 Task: Sort the pending tickets, order by Organization in descending order.
Action: Mouse pressed left at (127, 109)
Screenshot: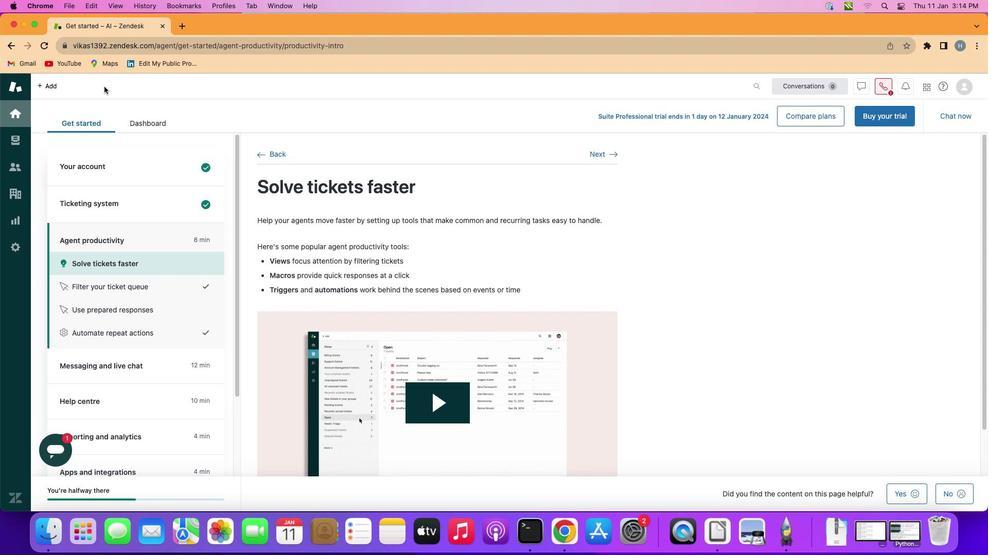 
Action: Mouse moved to (39, 271)
Screenshot: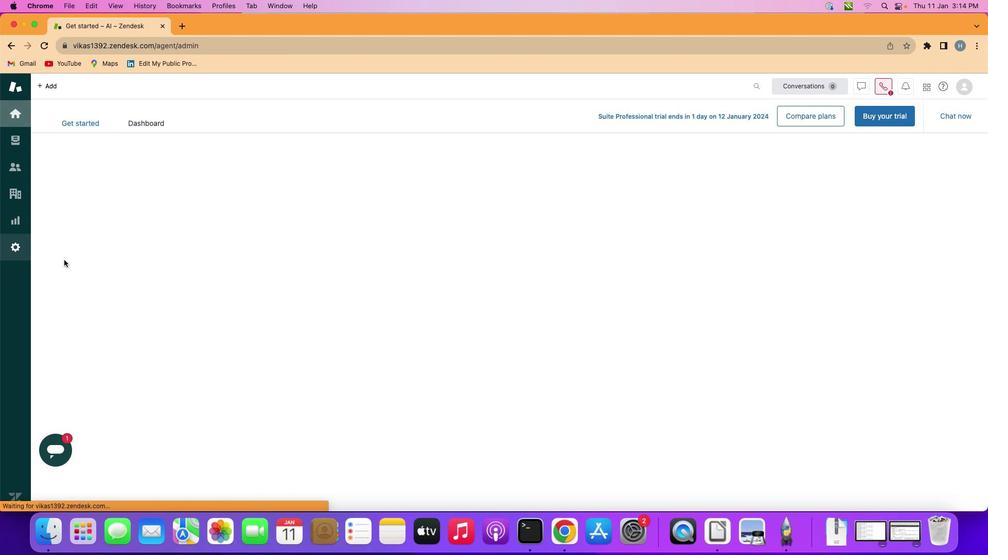 
Action: Mouse pressed left at (39, 271)
Screenshot: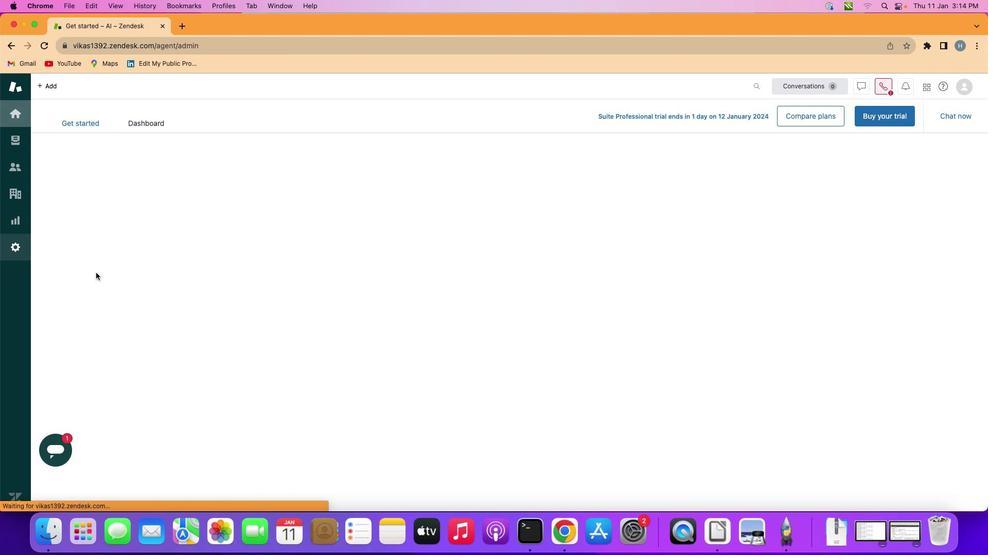 
Action: Mouse moved to (268, 373)
Screenshot: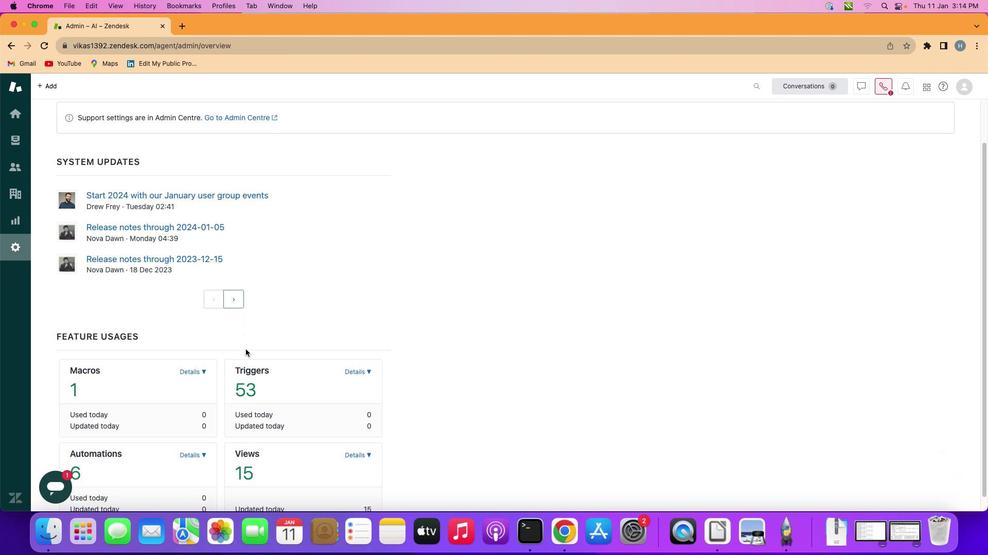 
Action: Mouse scrolled (268, 373) with delta (23, 22)
Screenshot: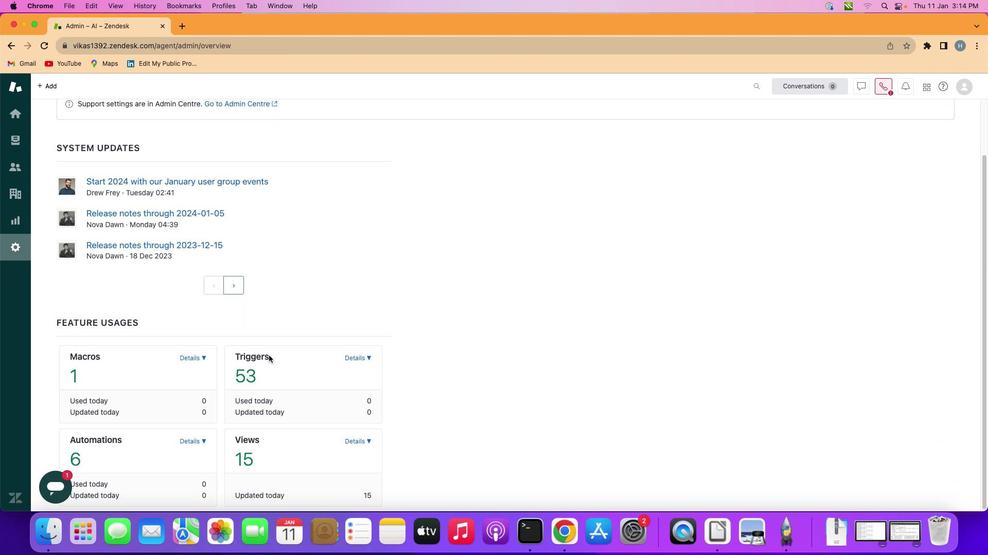 
Action: Mouse scrolled (268, 373) with delta (23, 22)
Screenshot: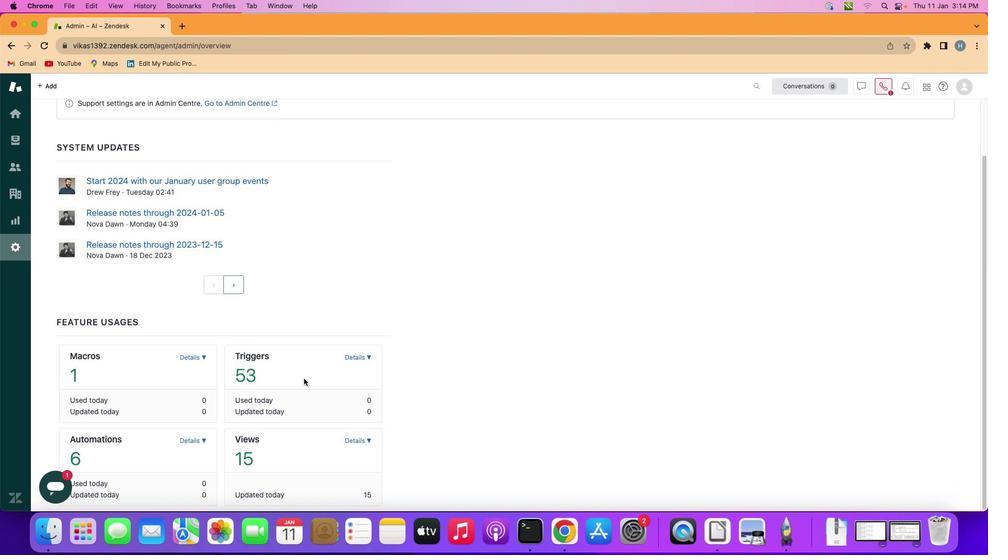 
Action: Mouse scrolled (268, 373) with delta (23, 22)
Screenshot: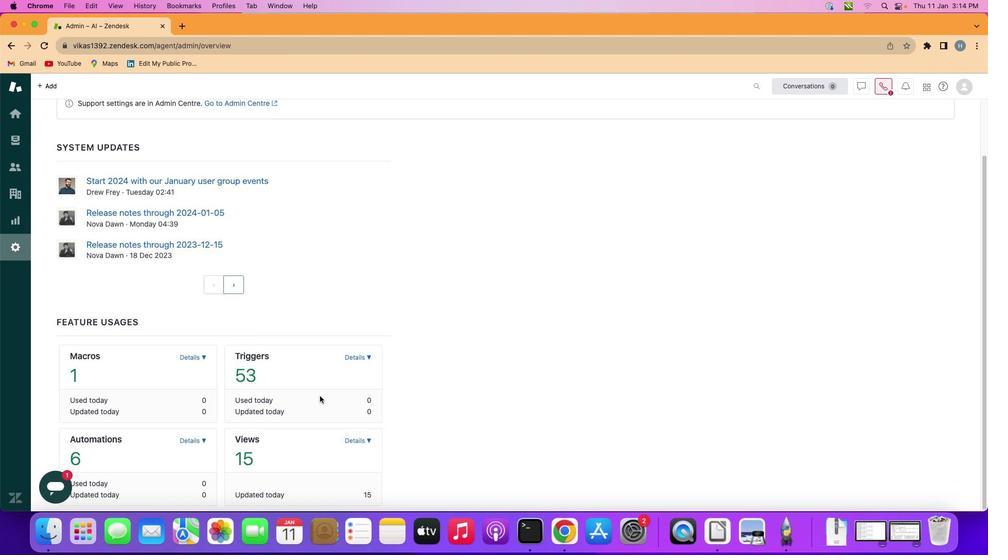 
Action: Mouse scrolled (268, 373) with delta (23, 21)
Screenshot: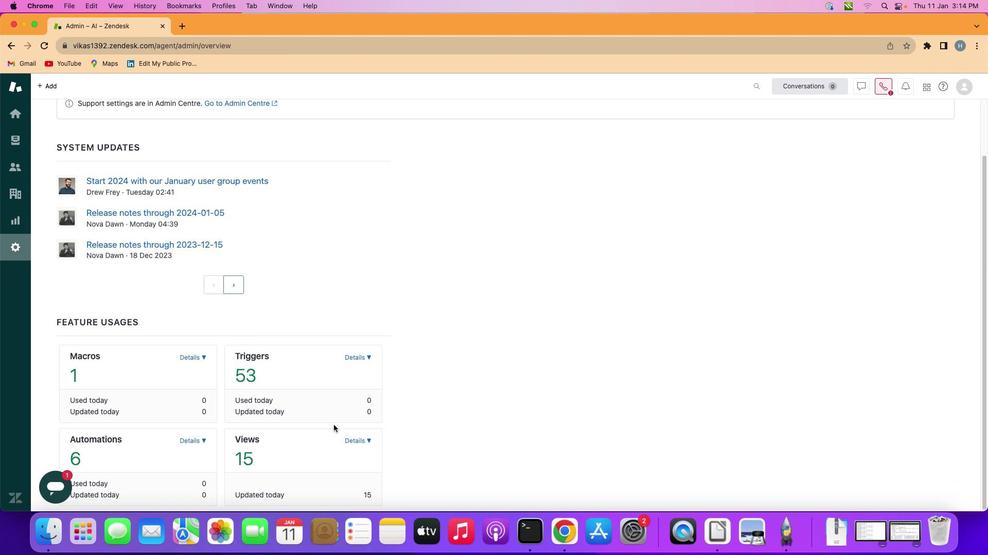 
Action: Mouse scrolled (268, 373) with delta (23, 21)
Screenshot: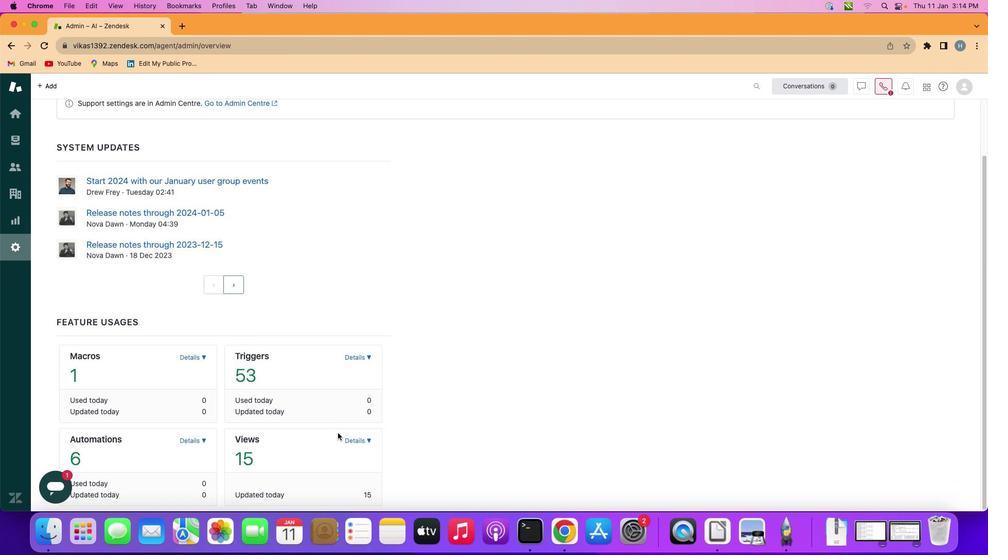 
Action: Mouse moved to (268, 373)
Screenshot: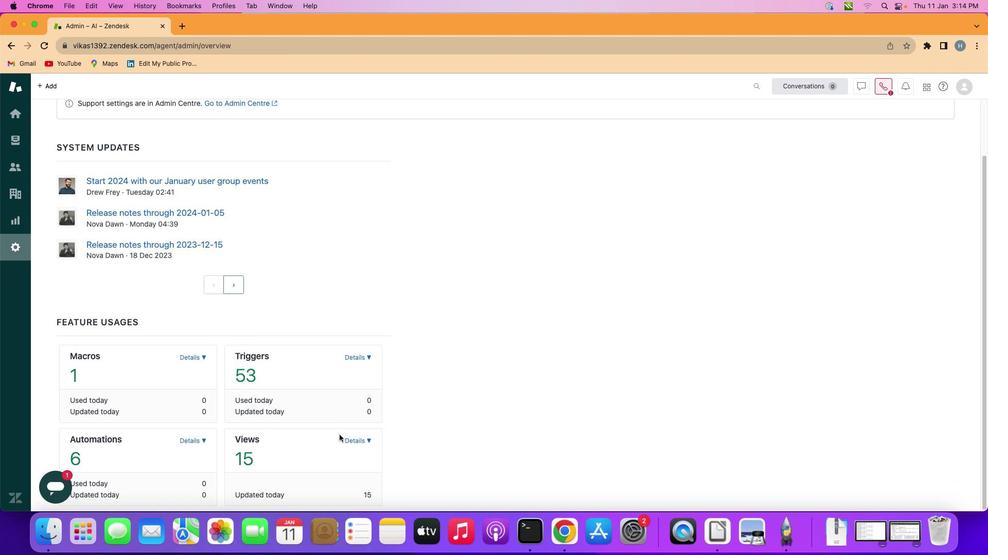 
Action: Mouse scrolled (268, 373) with delta (23, 21)
Screenshot: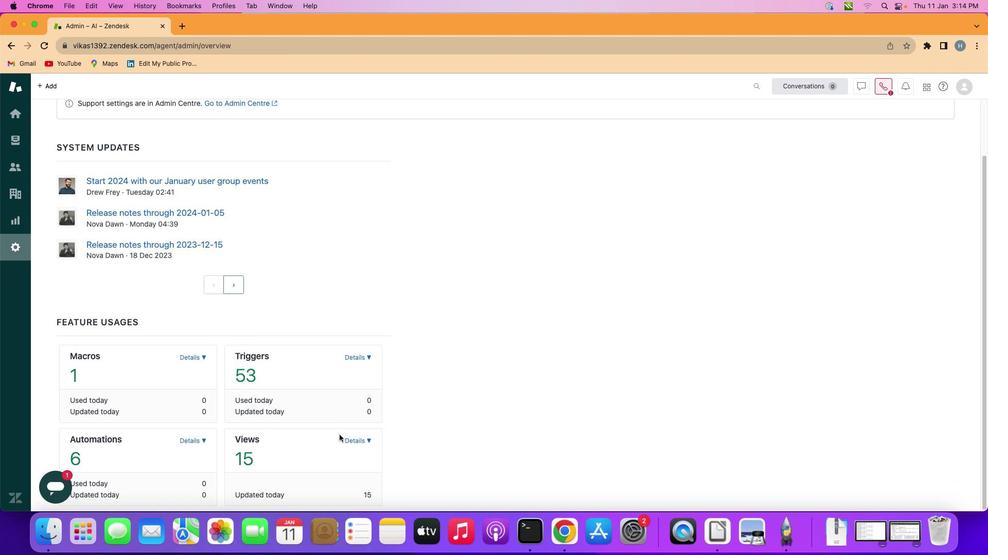 
Action: Mouse moved to (376, 460)
Screenshot: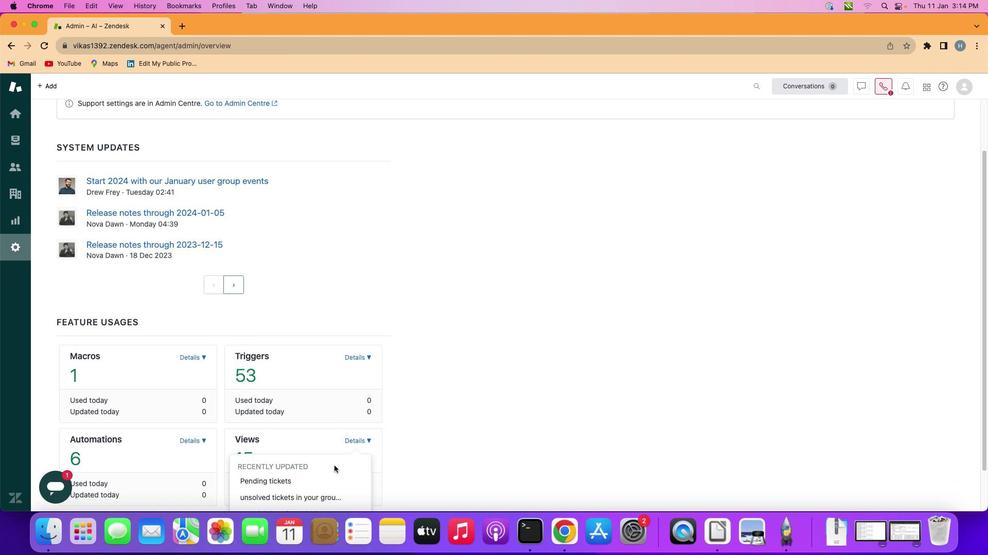 
Action: Mouse pressed left at (376, 460)
Screenshot: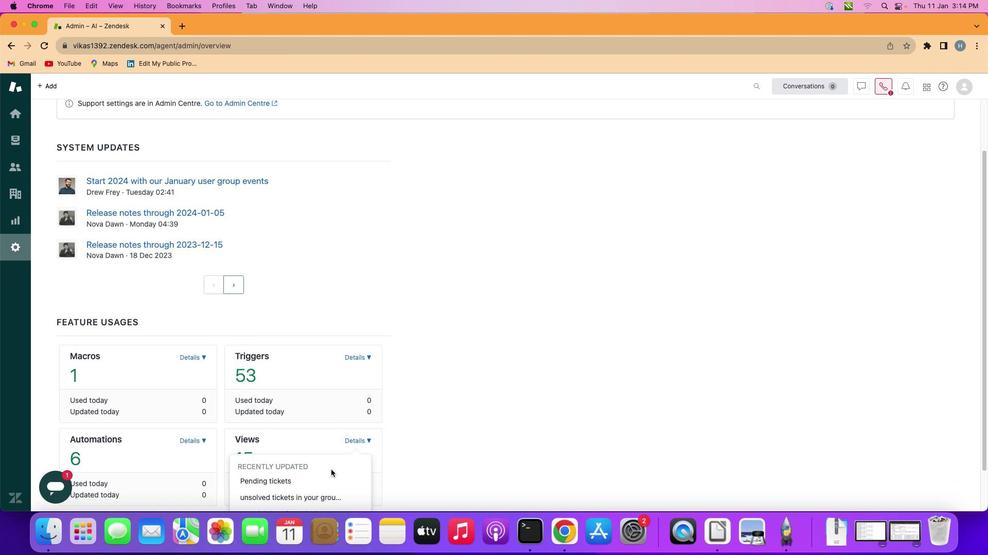 
Action: Mouse moved to (342, 500)
Screenshot: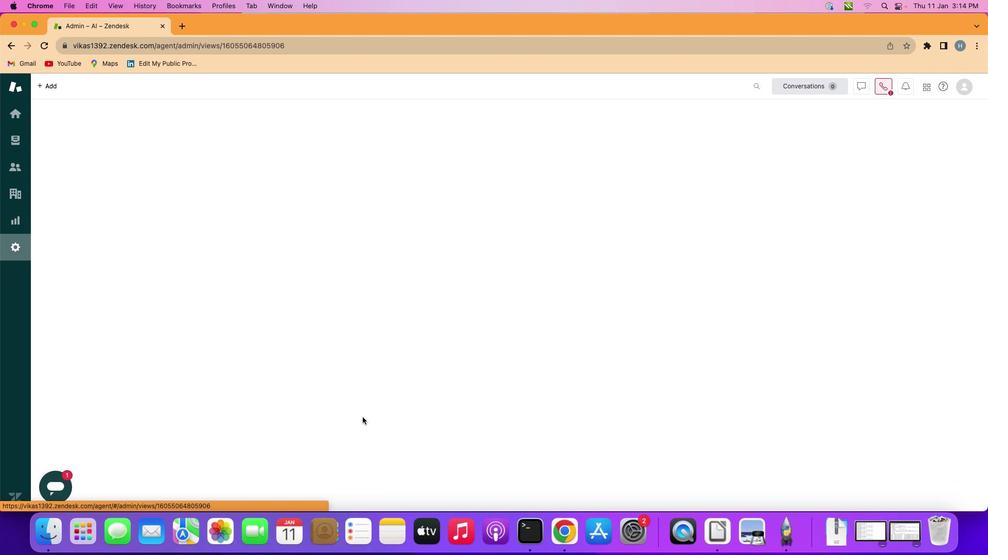 
Action: Mouse pressed left at (342, 500)
Screenshot: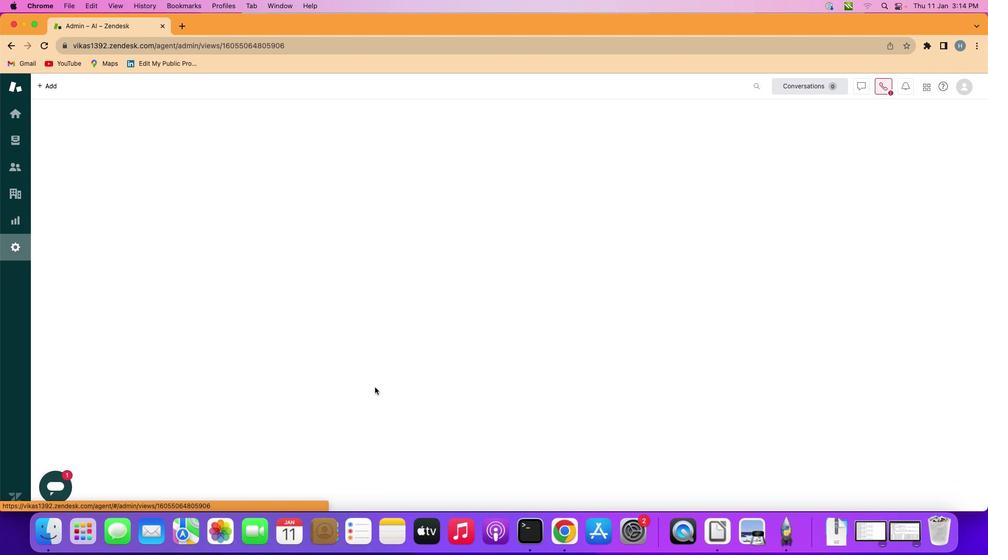 
Action: Mouse moved to (416, 402)
Screenshot: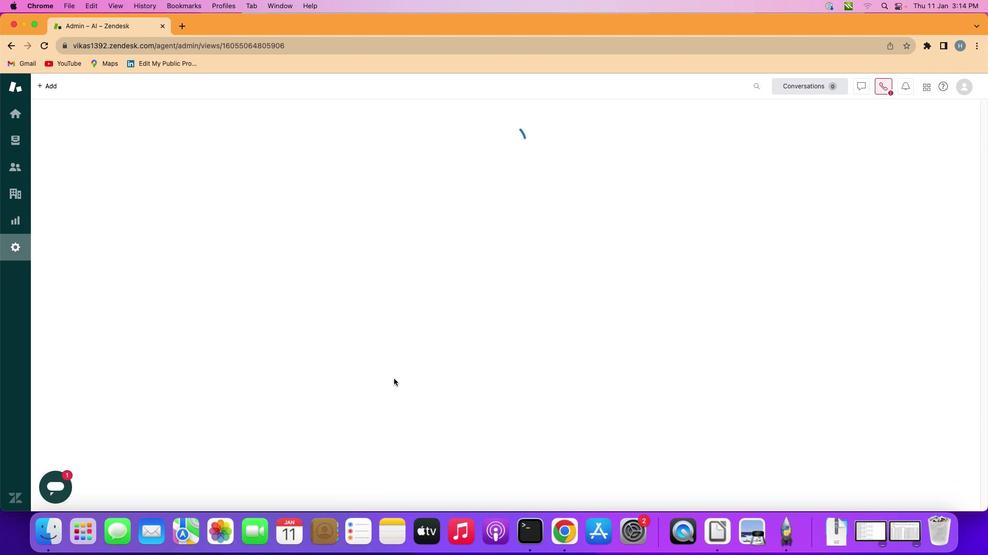 
Action: Mouse scrolled (416, 402) with delta (23, 22)
Screenshot: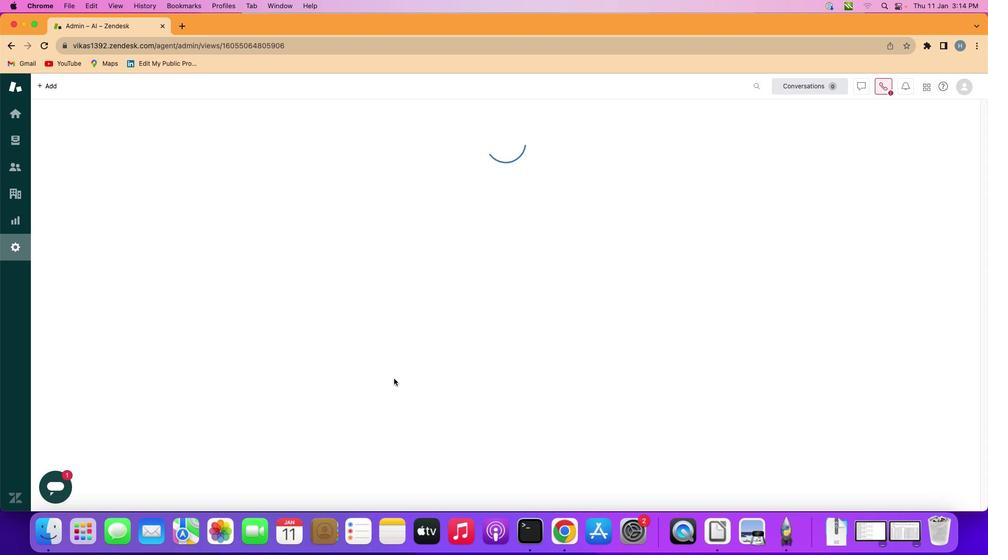 
Action: Mouse scrolled (416, 402) with delta (23, 22)
Screenshot: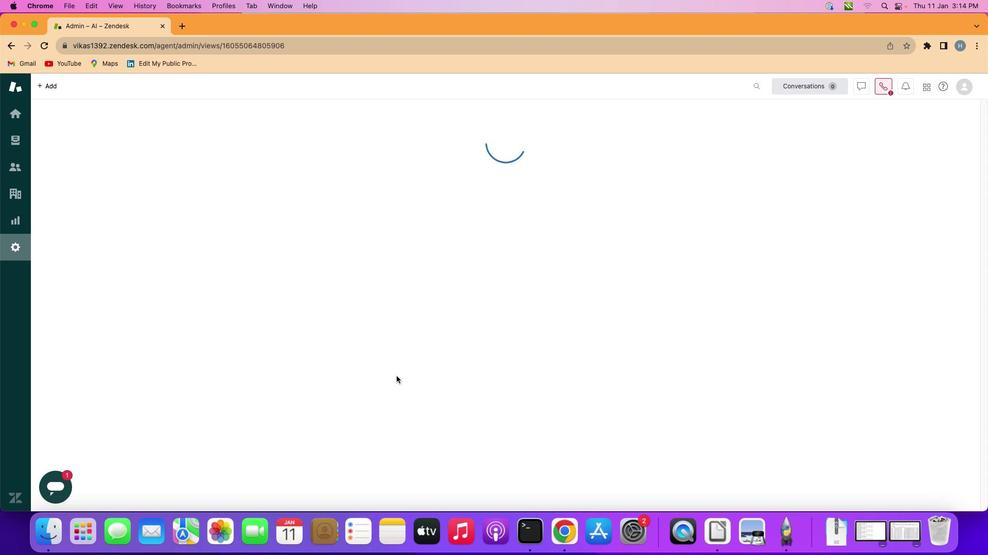
Action: Mouse scrolled (416, 402) with delta (23, 22)
Screenshot: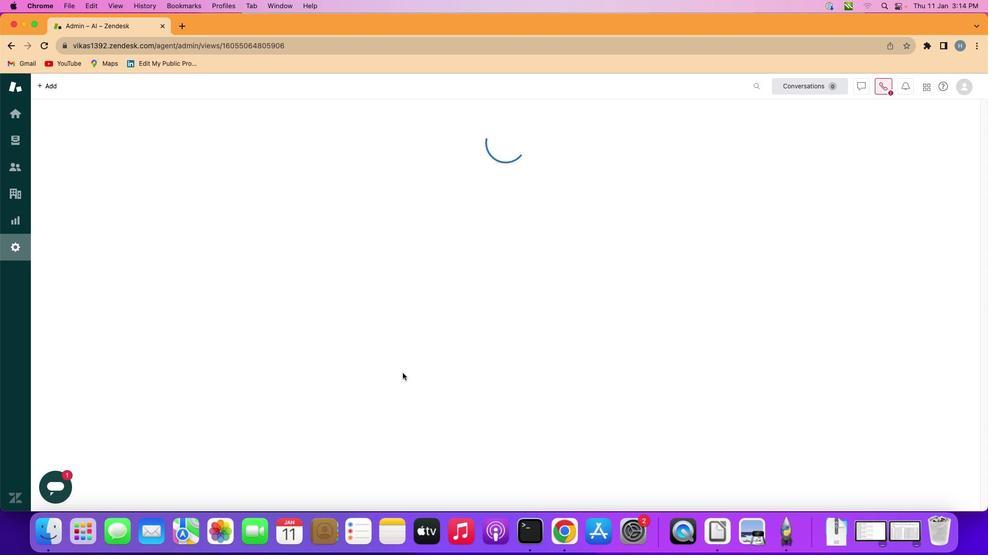 
Action: Mouse scrolled (416, 402) with delta (23, 22)
Screenshot: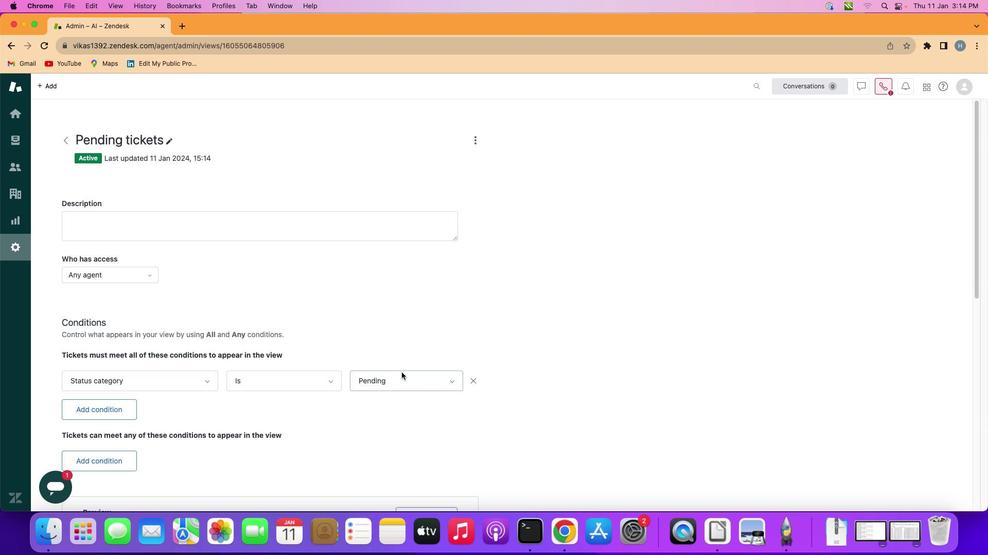
Action: Mouse scrolled (416, 402) with delta (23, 22)
Screenshot: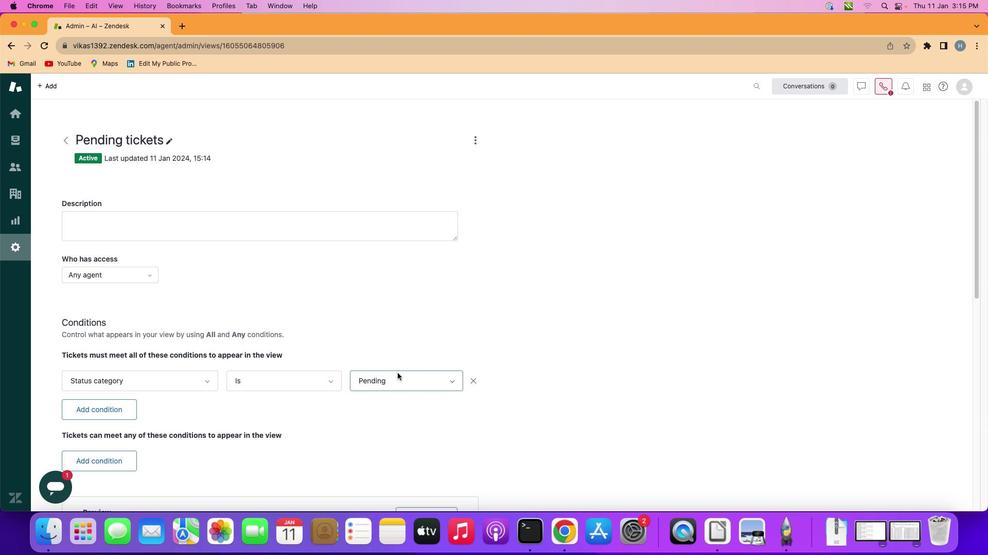 
Action: Mouse moved to (420, 396)
Screenshot: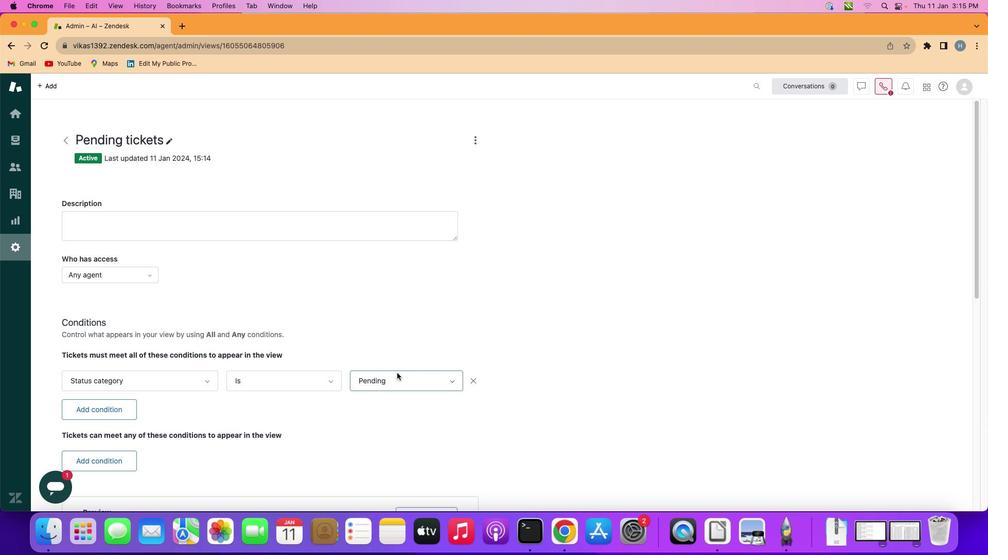 
Action: Mouse scrolled (420, 396) with delta (23, 23)
Screenshot: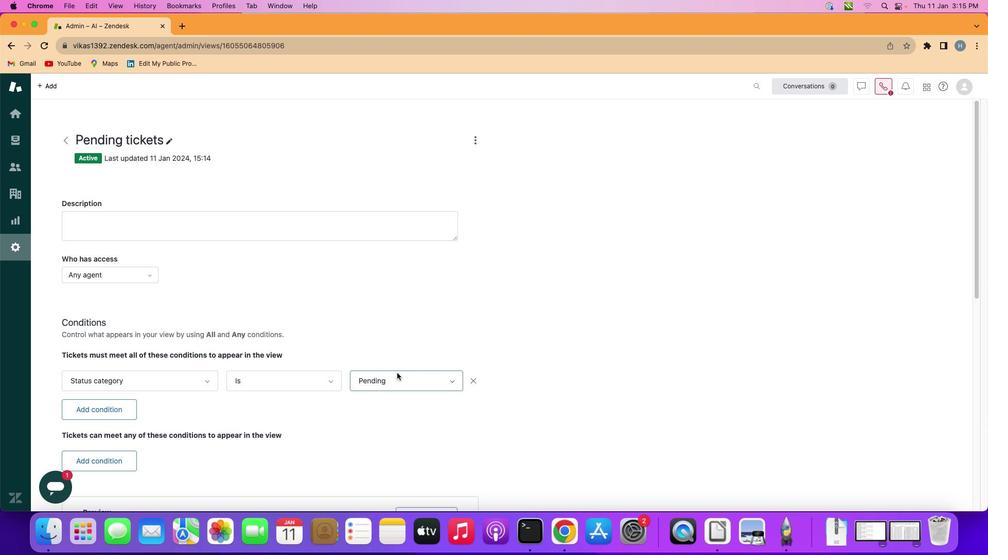 
Action: Mouse scrolled (420, 396) with delta (23, 22)
Screenshot: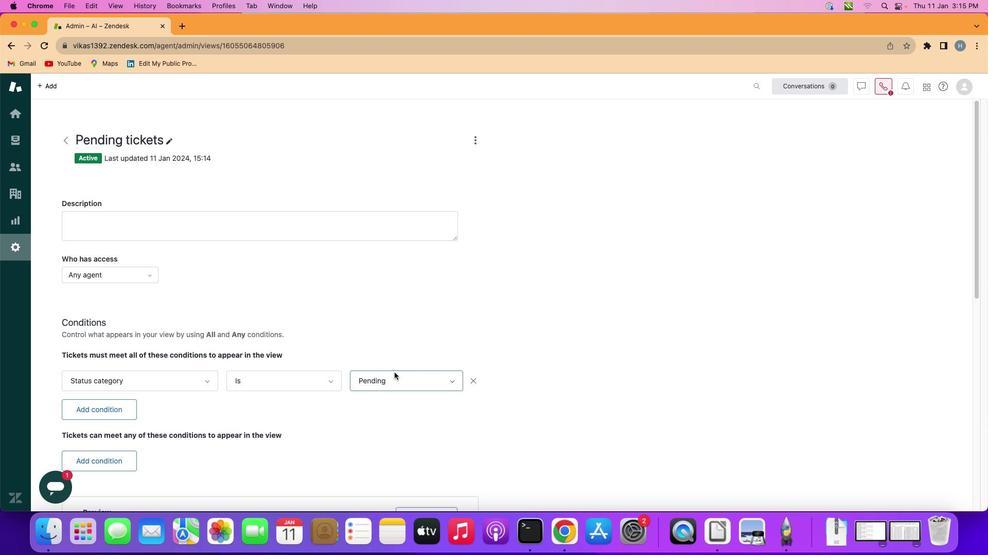 
Action: Mouse scrolled (420, 396) with delta (23, 24)
Screenshot: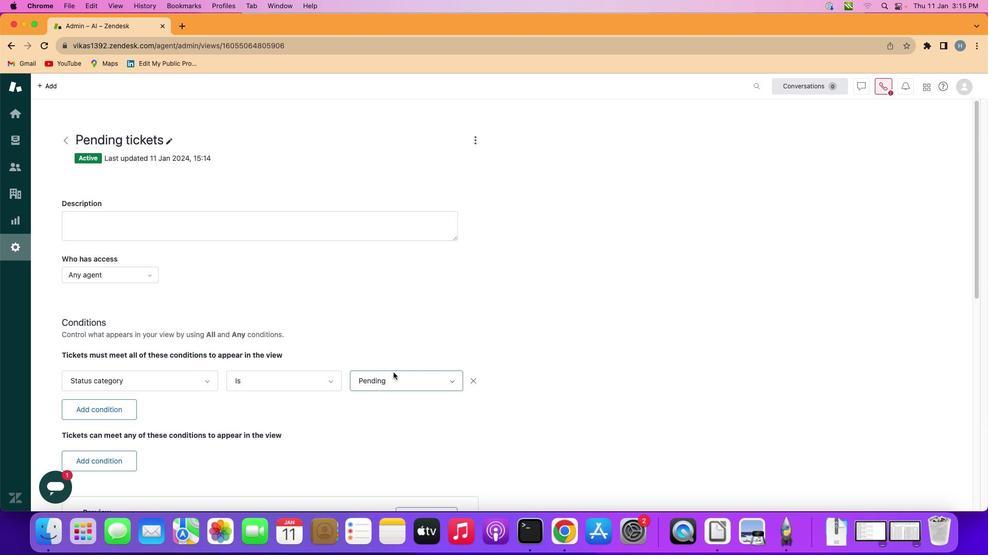 
Action: Mouse scrolled (420, 396) with delta (23, 21)
Screenshot: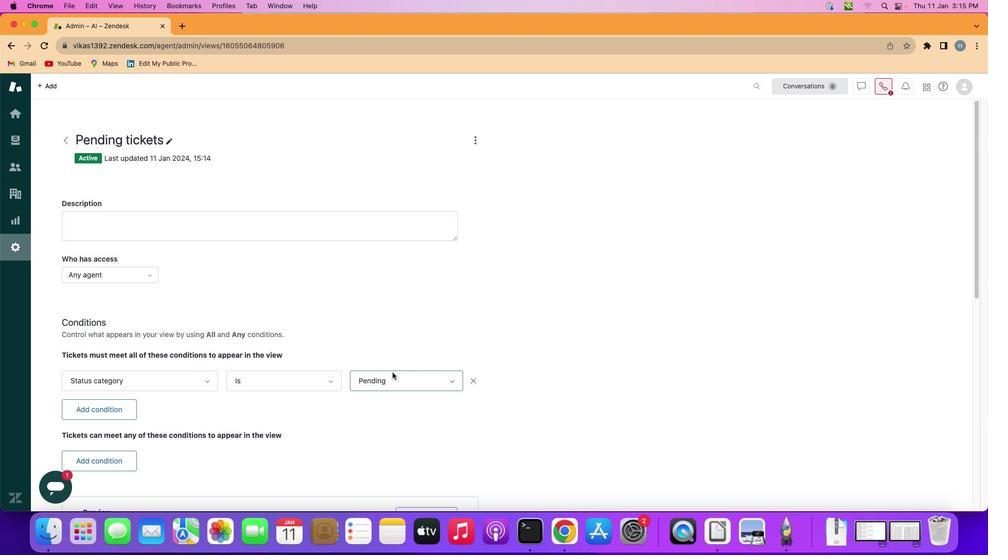 
Action: Mouse scrolled (420, 396) with delta (23, 24)
Screenshot: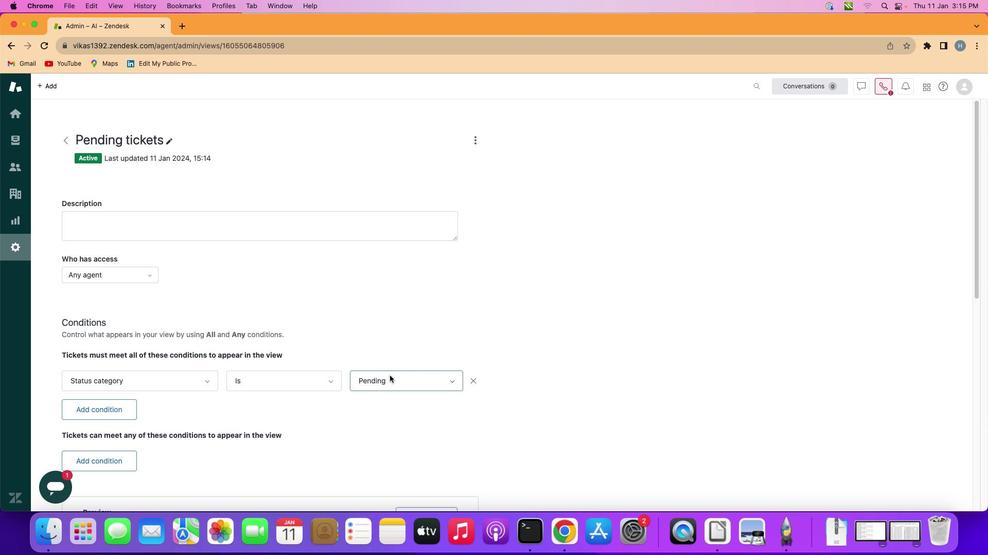 
Action: Mouse scrolled (420, 396) with delta (23, 22)
Screenshot: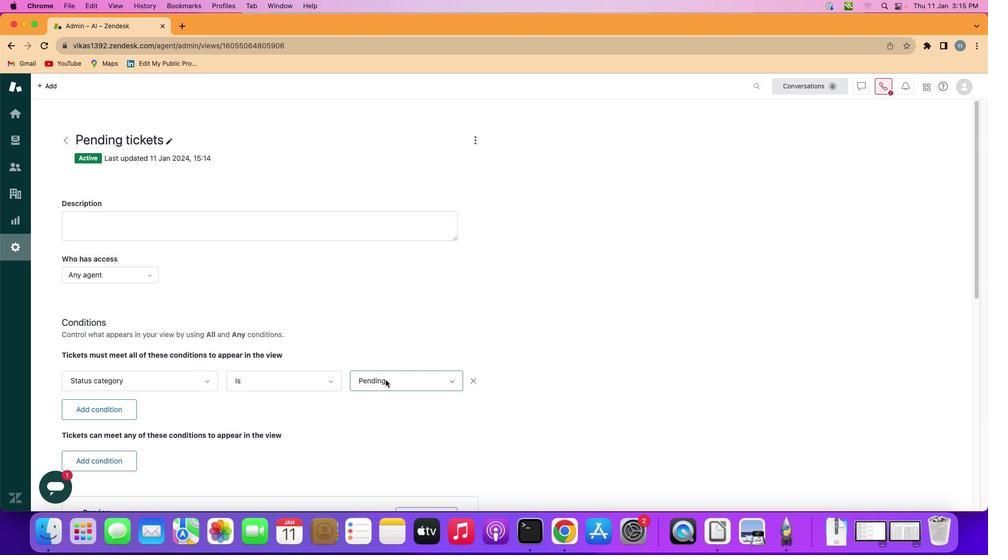 
Action: Mouse moved to (403, 424)
Screenshot: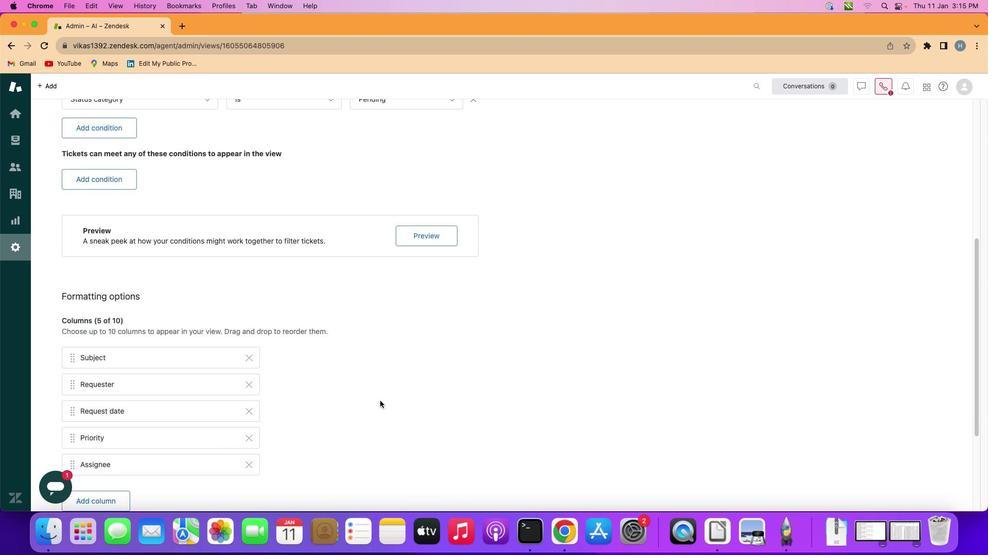 
Action: Mouse scrolled (403, 424) with delta (23, 22)
Screenshot: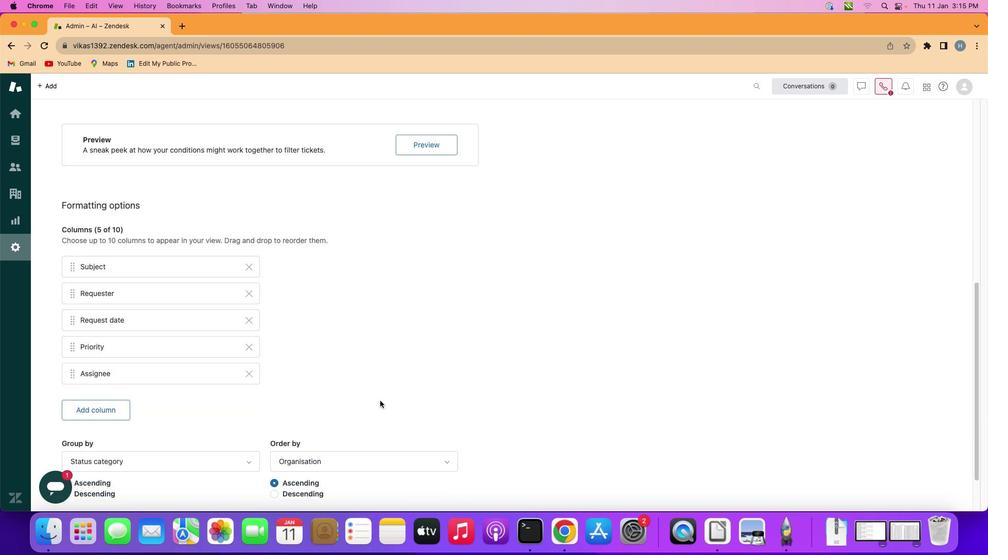 
Action: Mouse scrolled (403, 424) with delta (23, 22)
Screenshot: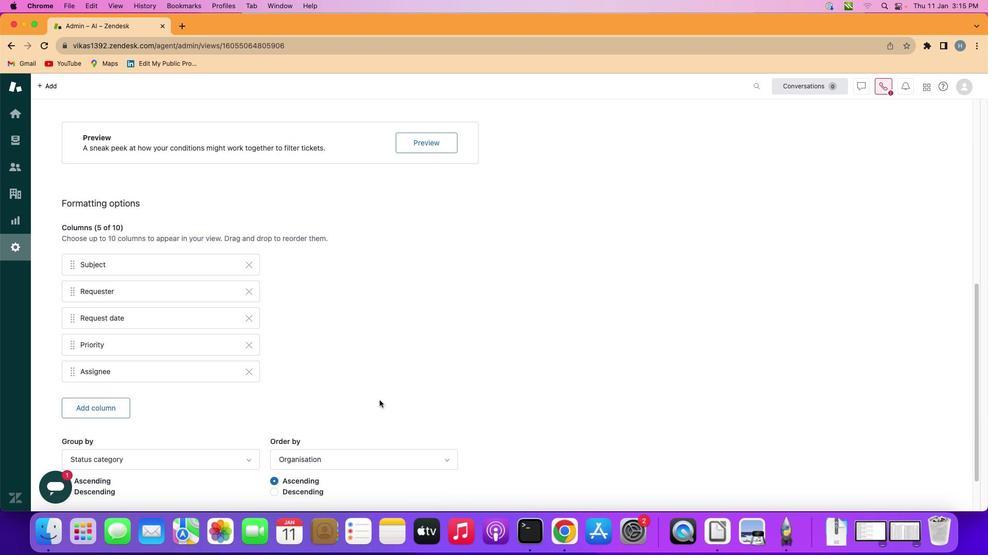 
Action: Mouse scrolled (403, 424) with delta (23, 22)
Screenshot: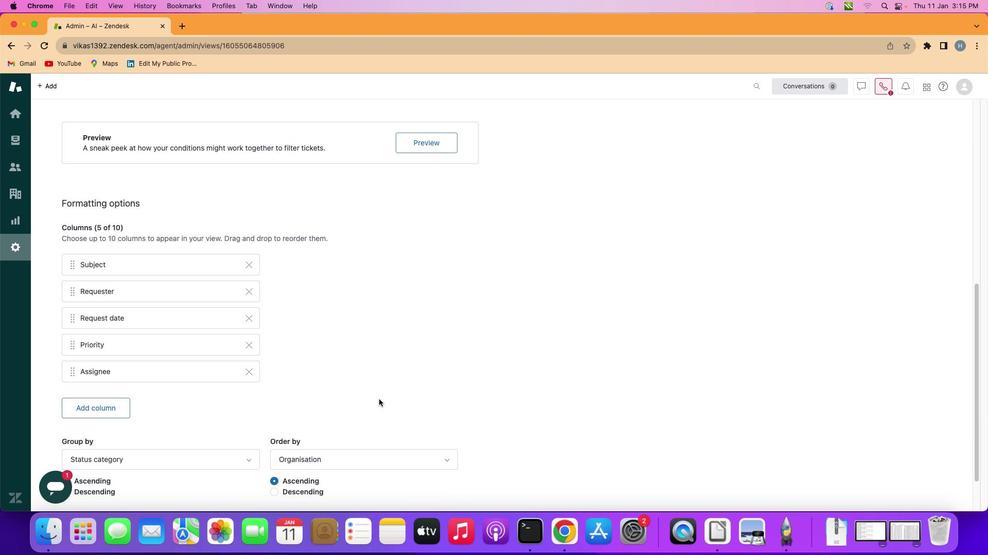 
Action: Mouse scrolled (403, 424) with delta (23, 21)
Screenshot: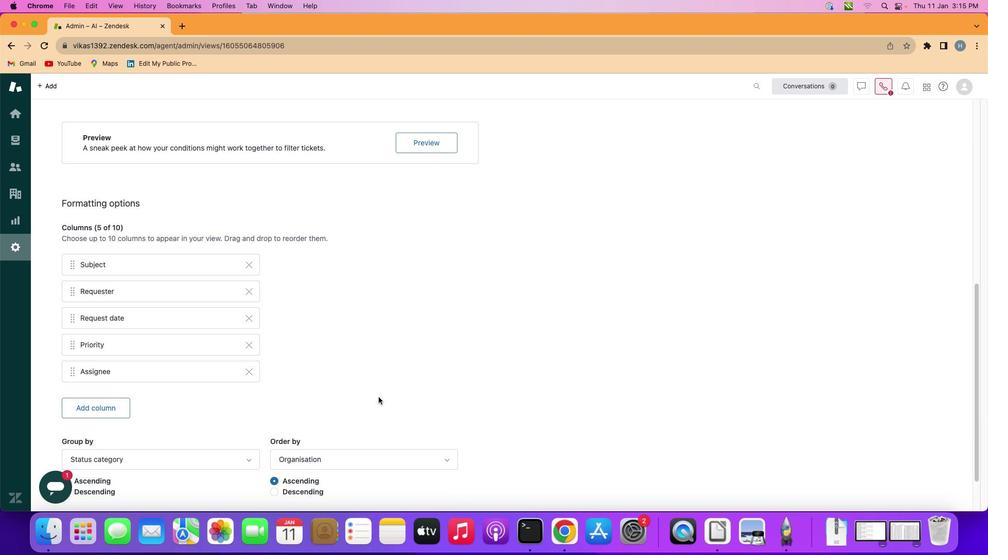 
Action: Mouse scrolled (403, 424) with delta (23, 20)
Screenshot: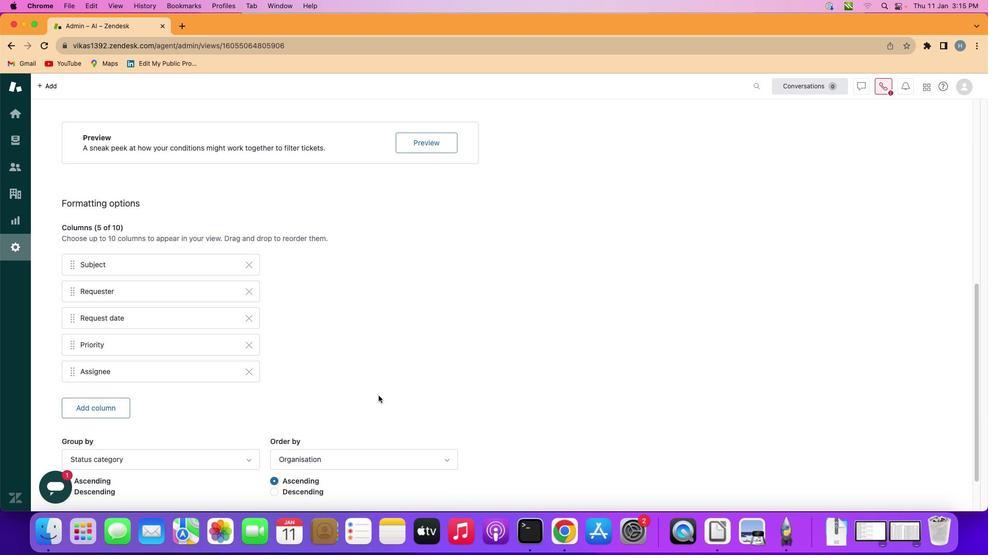 
Action: Mouse scrolled (403, 424) with delta (23, 20)
Screenshot: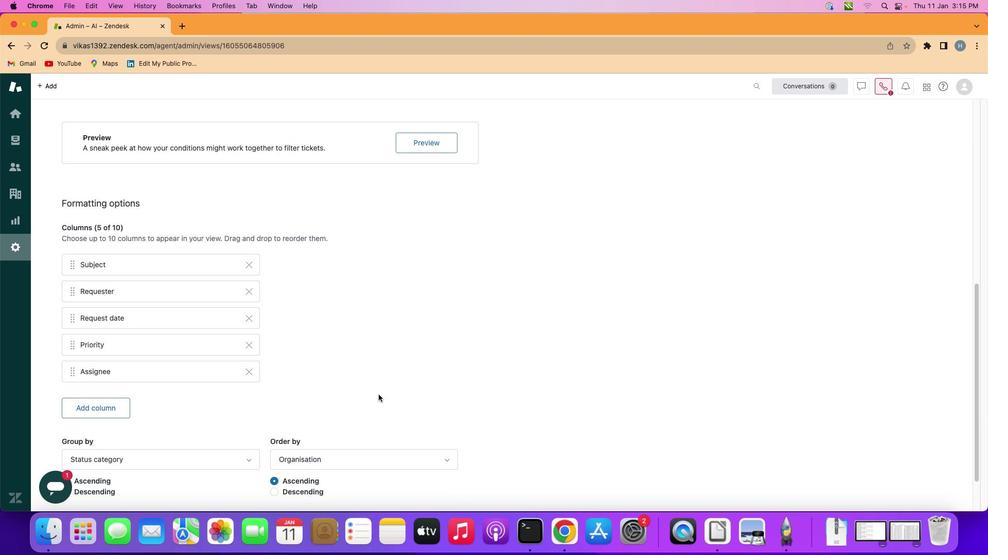 
Action: Mouse moved to (401, 418)
Screenshot: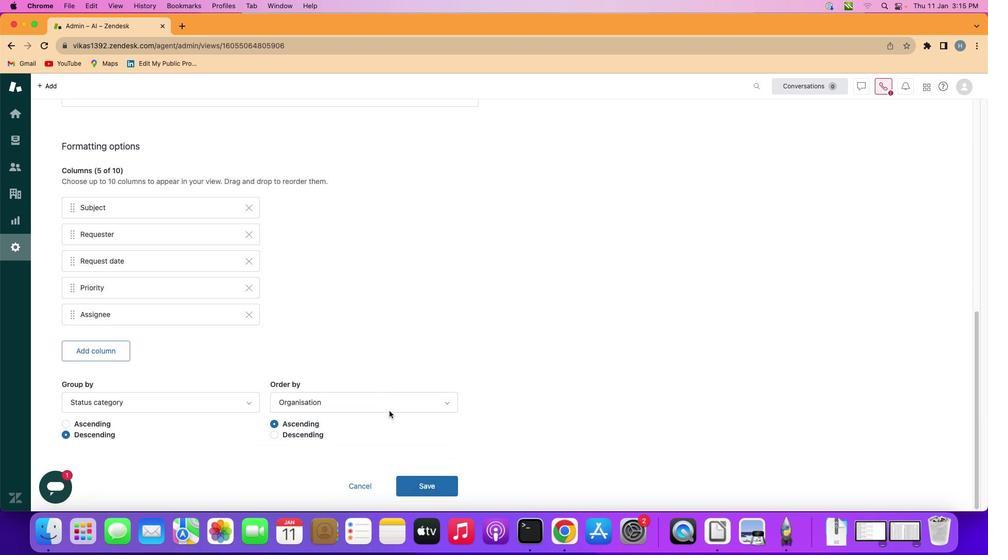 
Action: Mouse scrolled (401, 418) with delta (23, 22)
Screenshot: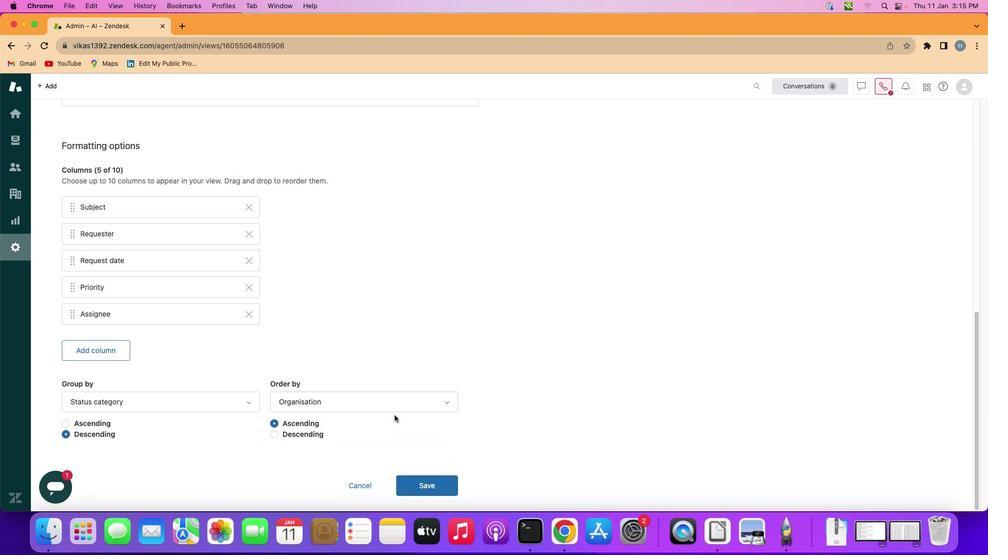 
Action: Mouse scrolled (401, 418) with delta (23, 22)
Screenshot: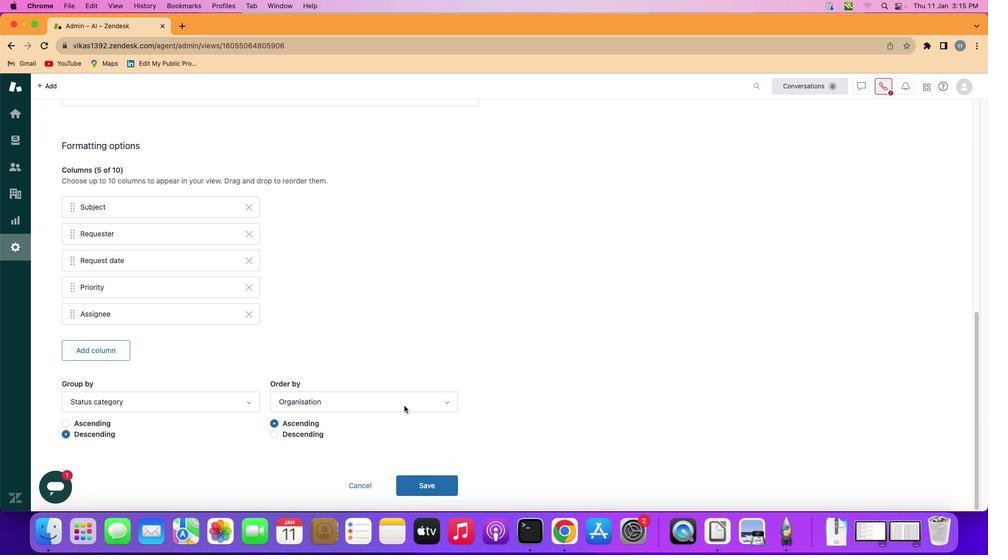 
Action: Mouse scrolled (401, 418) with delta (23, 22)
Screenshot: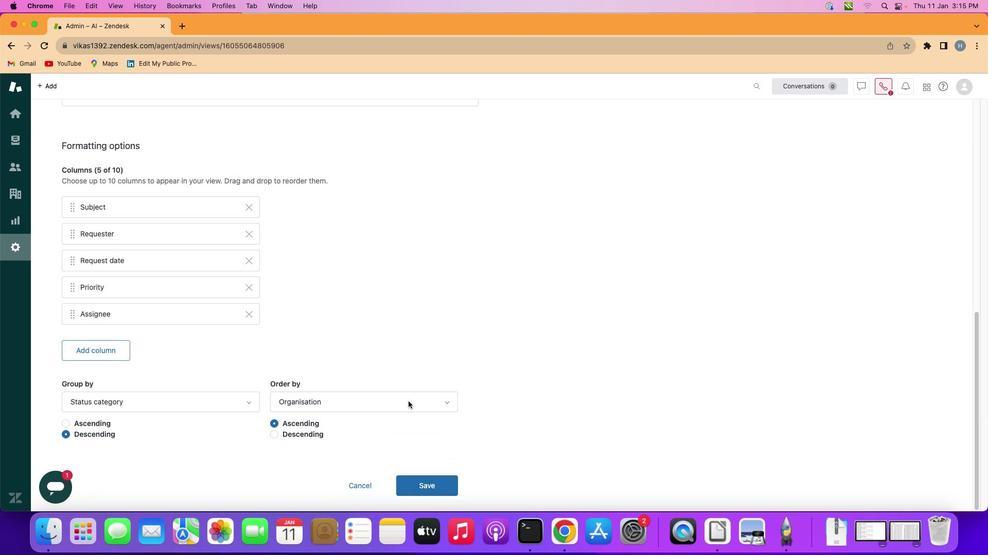 
Action: Mouse scrolled (401, 418) with delta (23, 21)
Screenshot: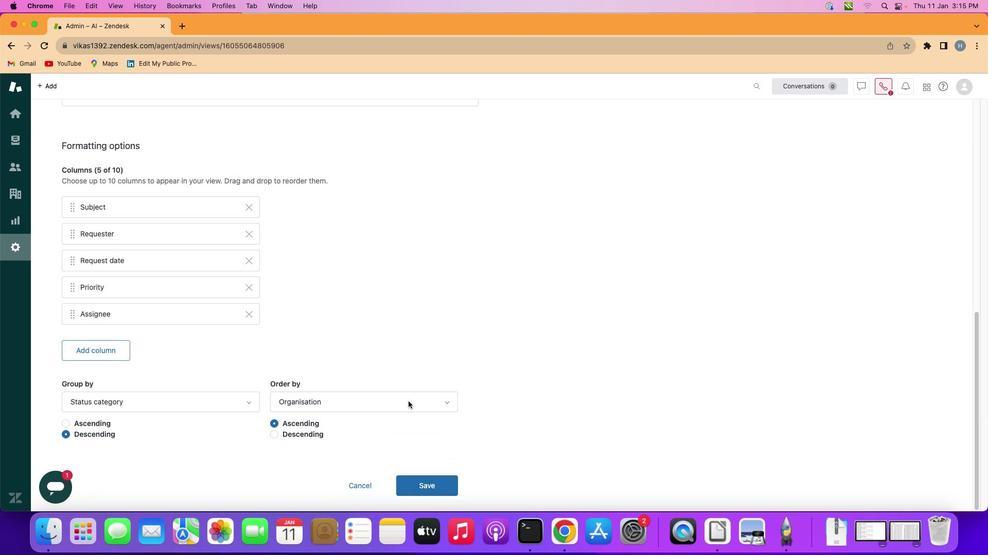 
Action: Mouse moved to (438, 423)
Screenshot: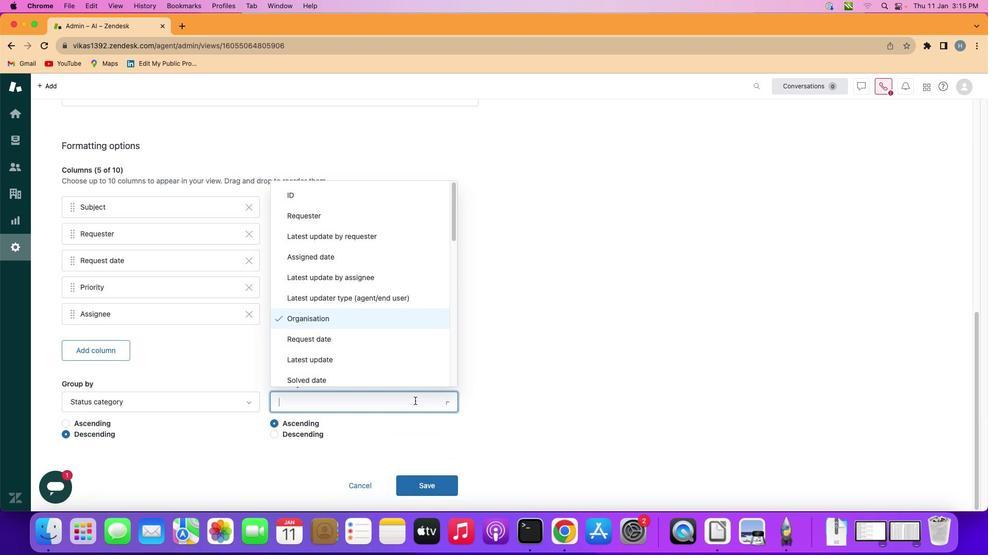 
Action: Mouse pressed left at (438, 423)
Screenshot: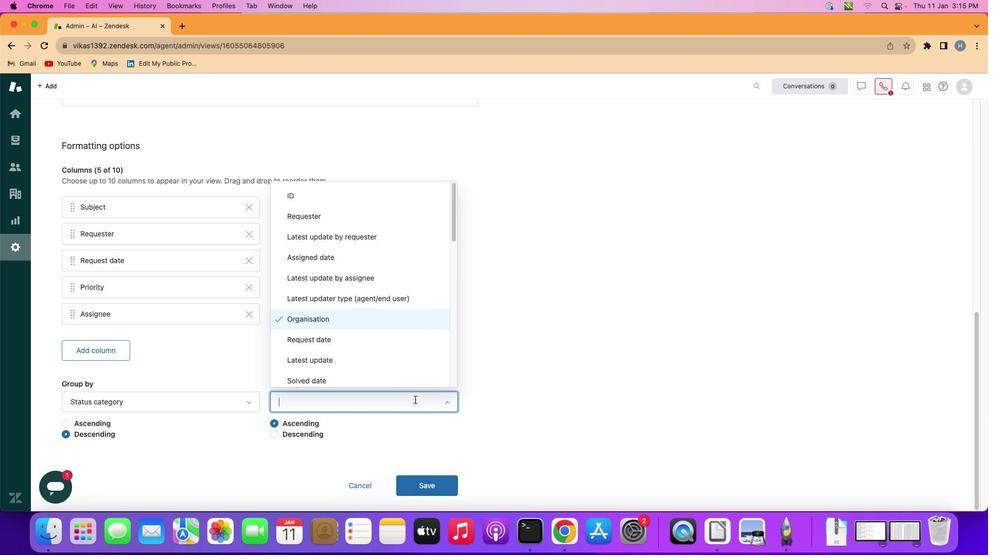 
Action: Mouse moved to (416, 343)
Screenshot: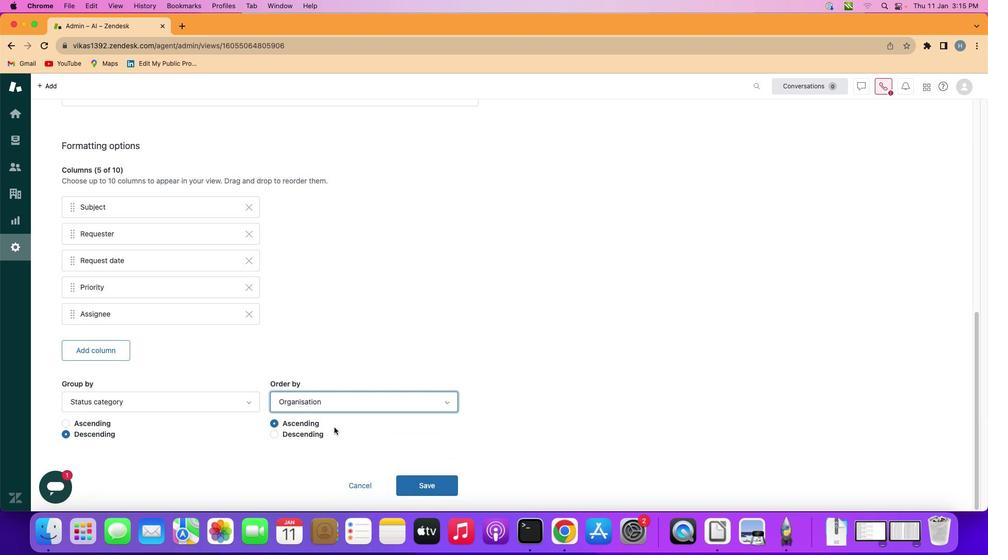 
Action: Mouse pressed left at (416, 343)
Screenshot: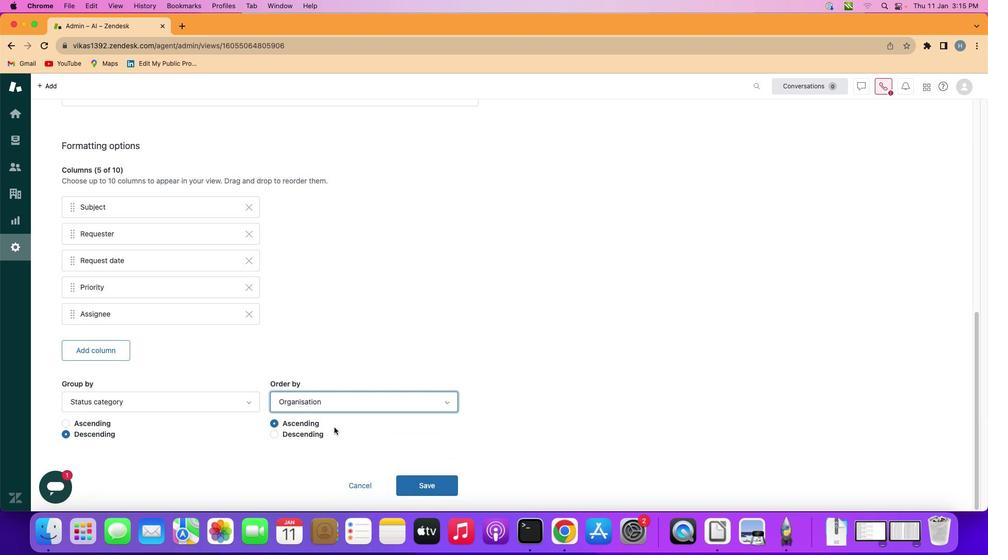 
Action: Mouse moved to (340, 457)
Screenshot: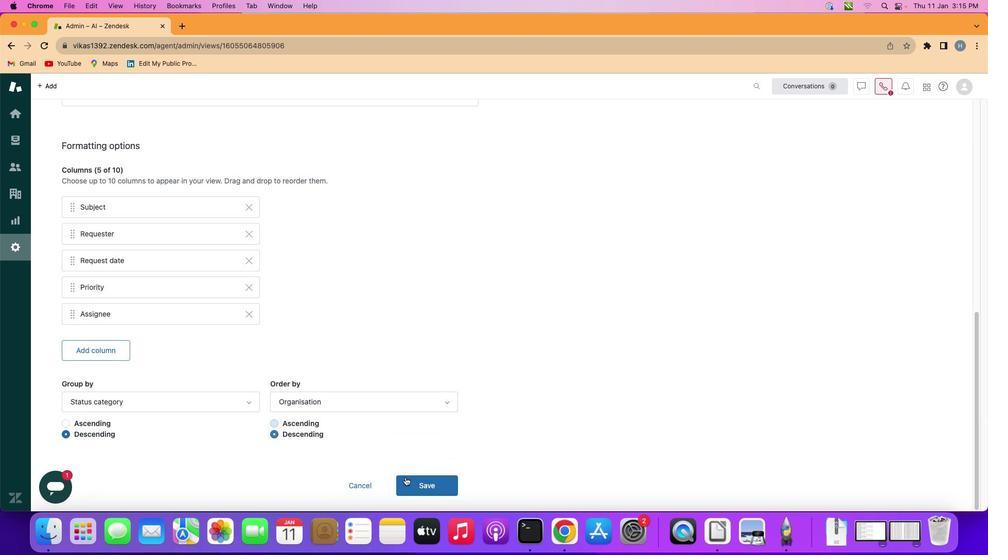
Action: Mouse pressed left at (340, 457)
Screenshot: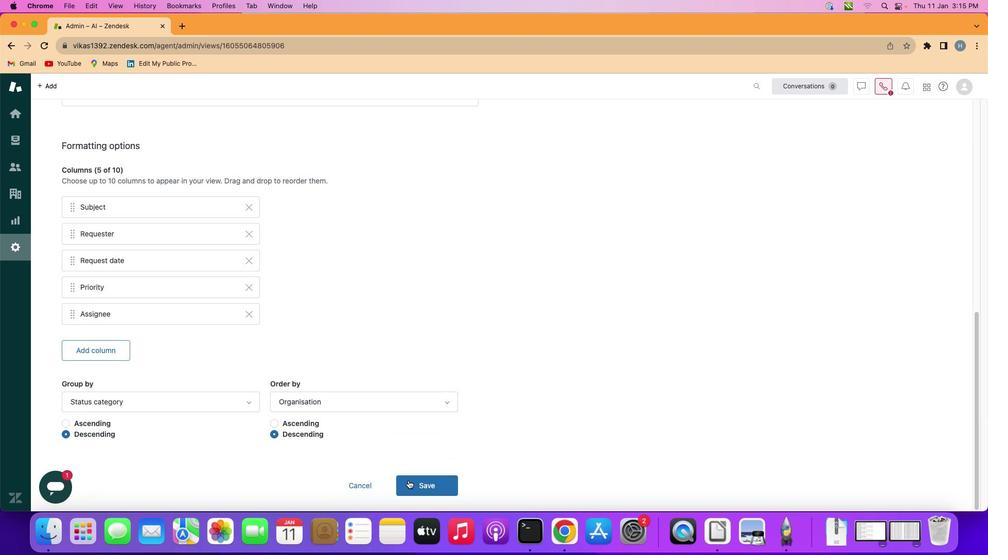 
Action: Mouse moved to (436, 507)
Screenshot: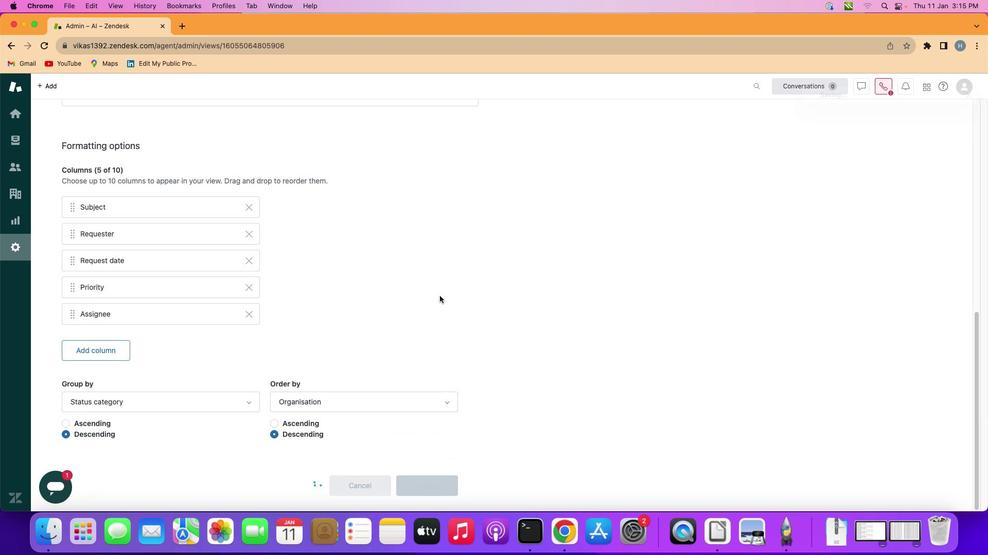 
Action: Mouse pressed left at (436, 507)
Screenshot: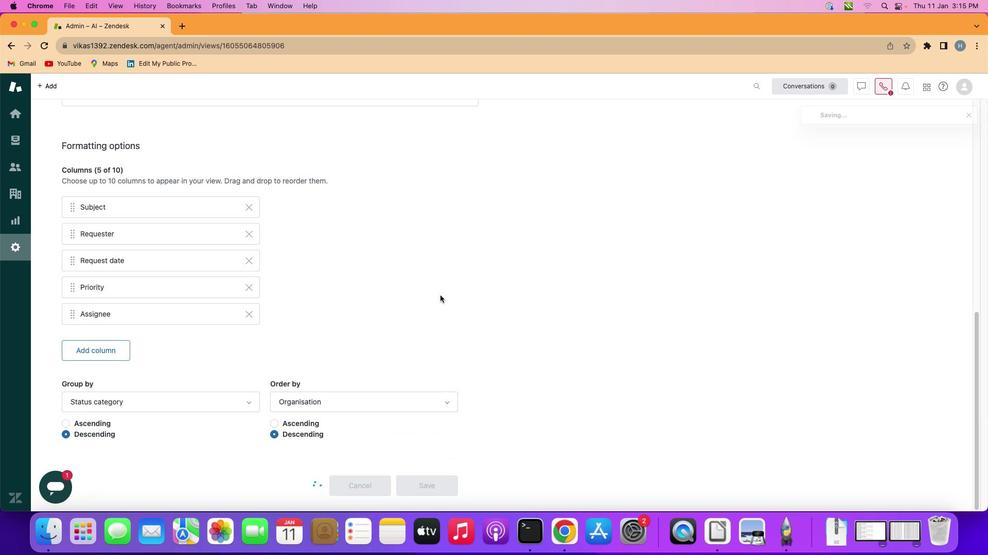 
Action: Mouse moved to (464, 308)
Screenshot: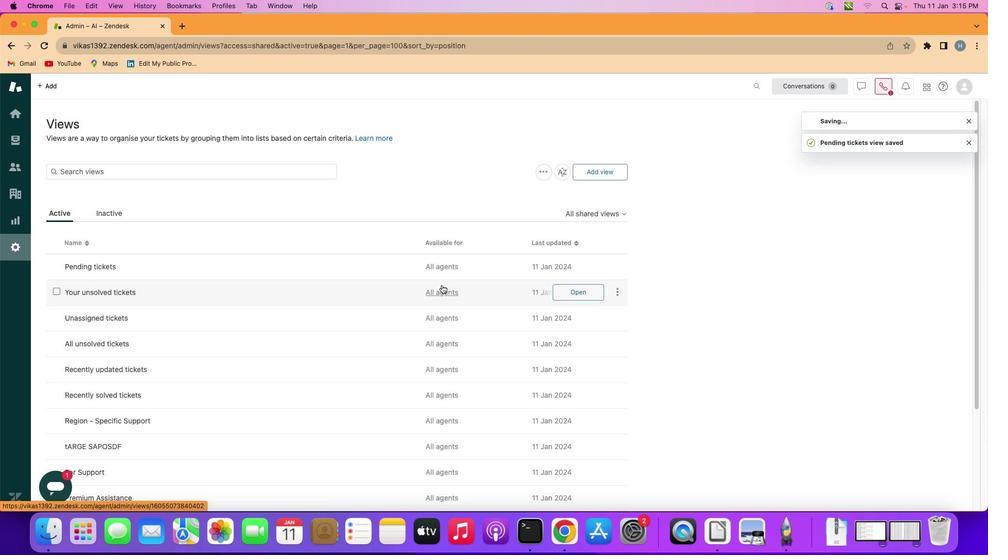 
